 Task: Set the match case to "blue tick" while creating a New Invoice.
Action: Mouse moved to (167, 22)
Screenshot: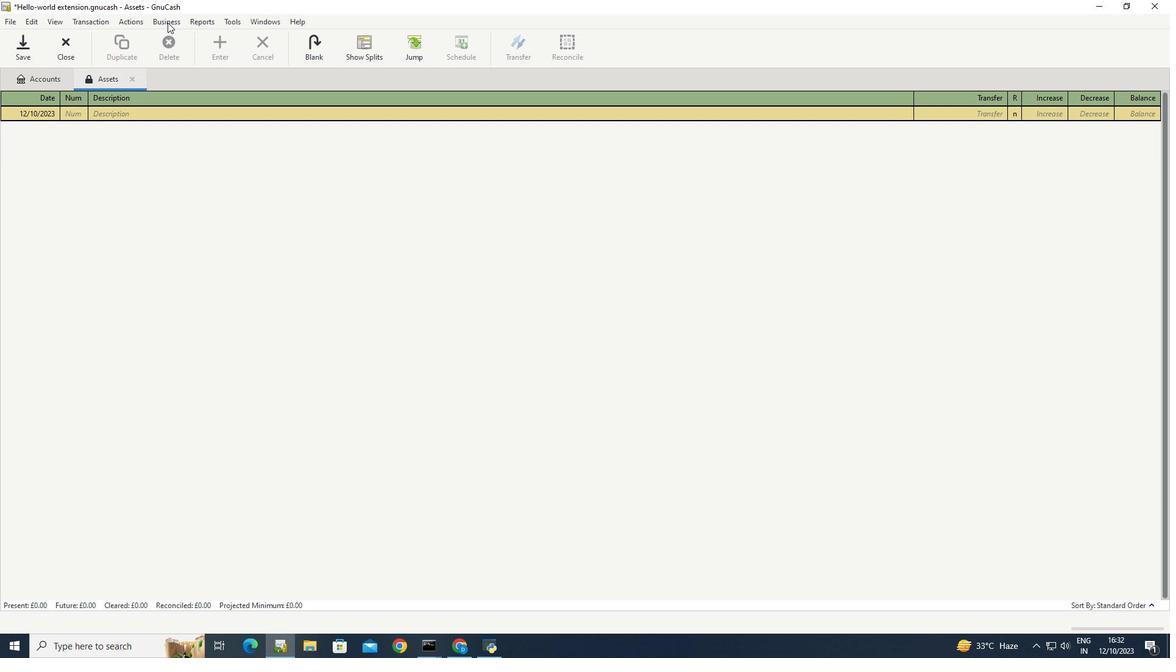 
Action: Mouse pressed left at (167, 22)
Screenshot: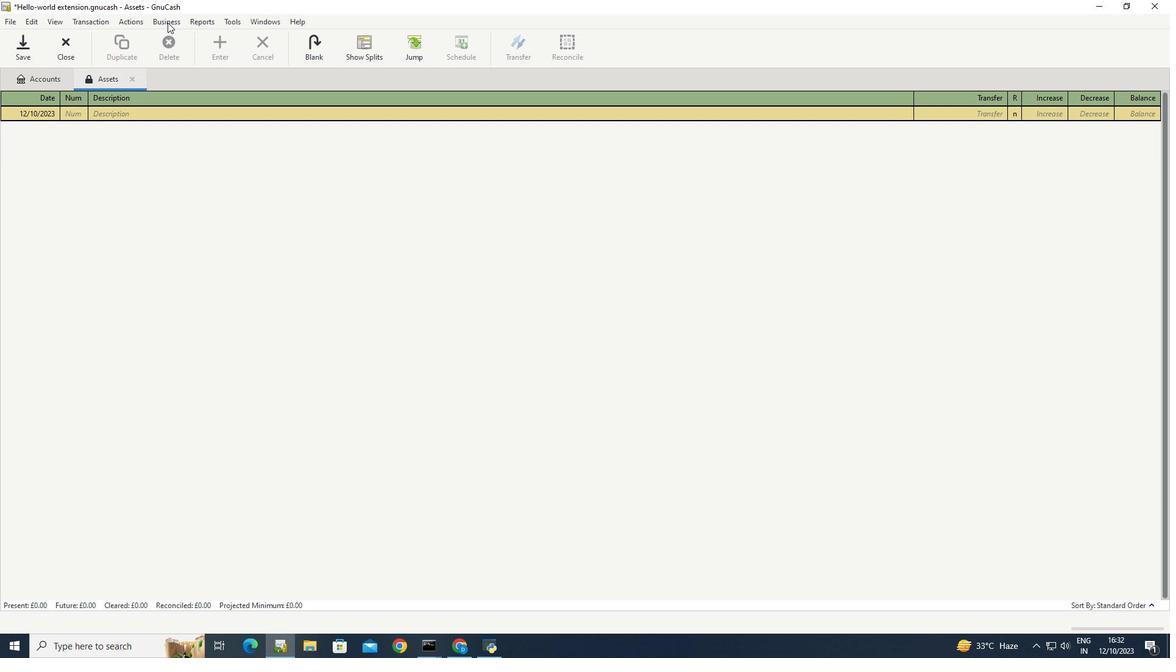 
Action: Mouse moved to (305, 82)
Screenshot: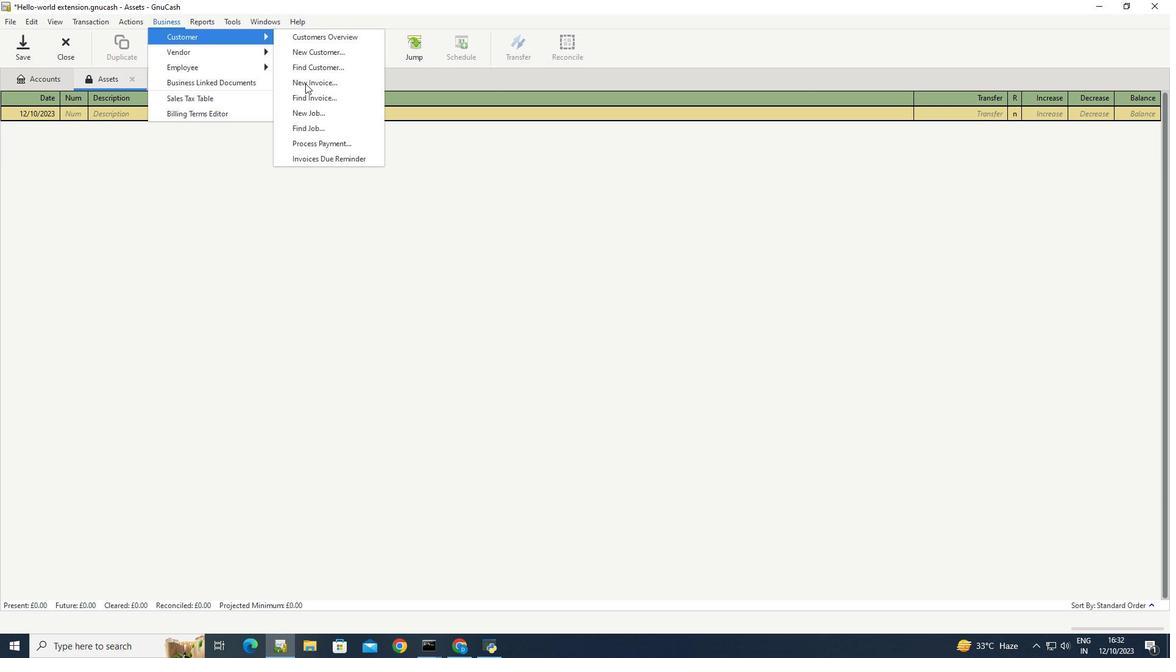 
Action: Mouse pressed left at (305, 82)
Screenshot: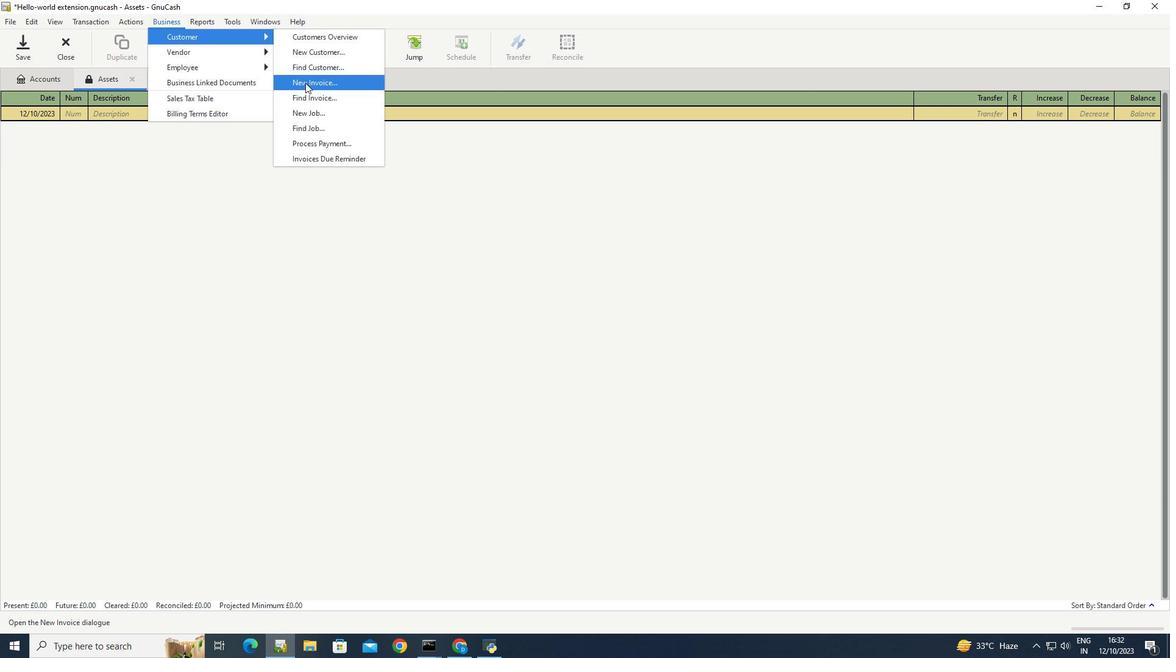 
Action: Mouse moved to (663, 321)
Screenshot: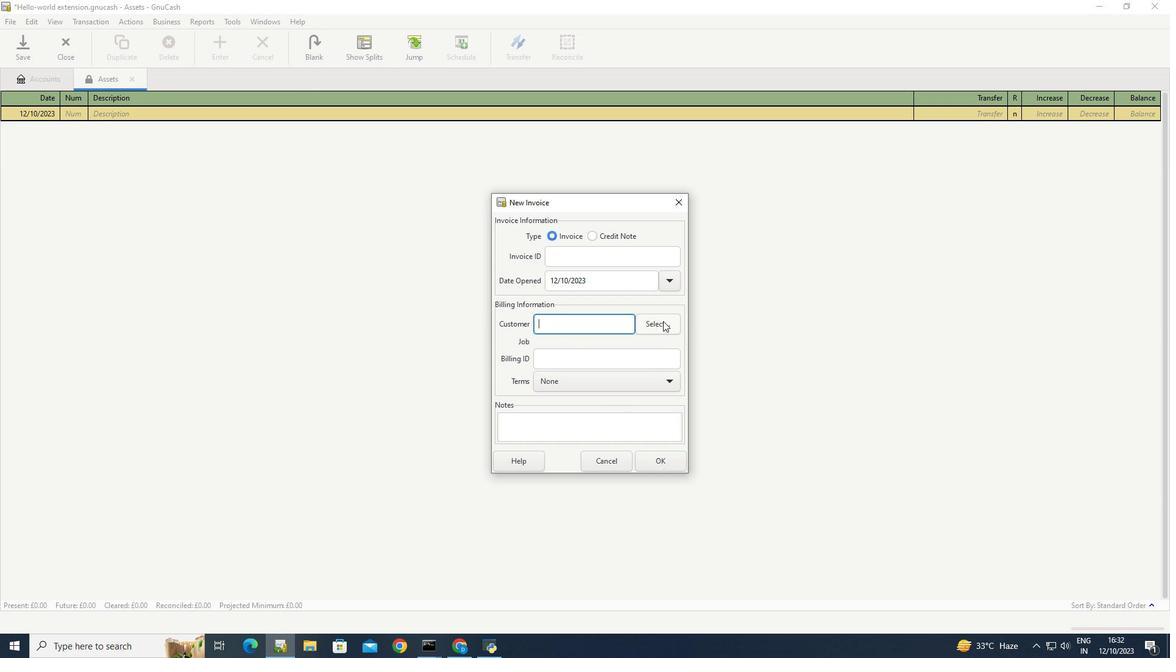
Action: Mouse pressed left at (663, 321)
Screenshot: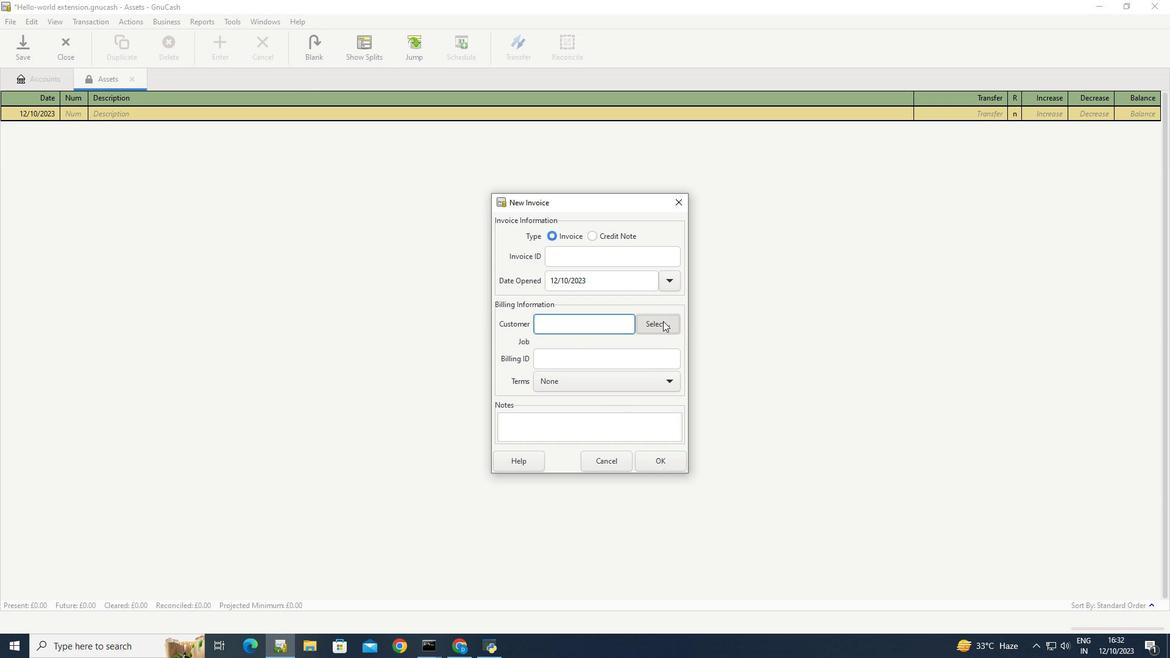 
Action: Mouse moved to (685, 287)
Screenshot: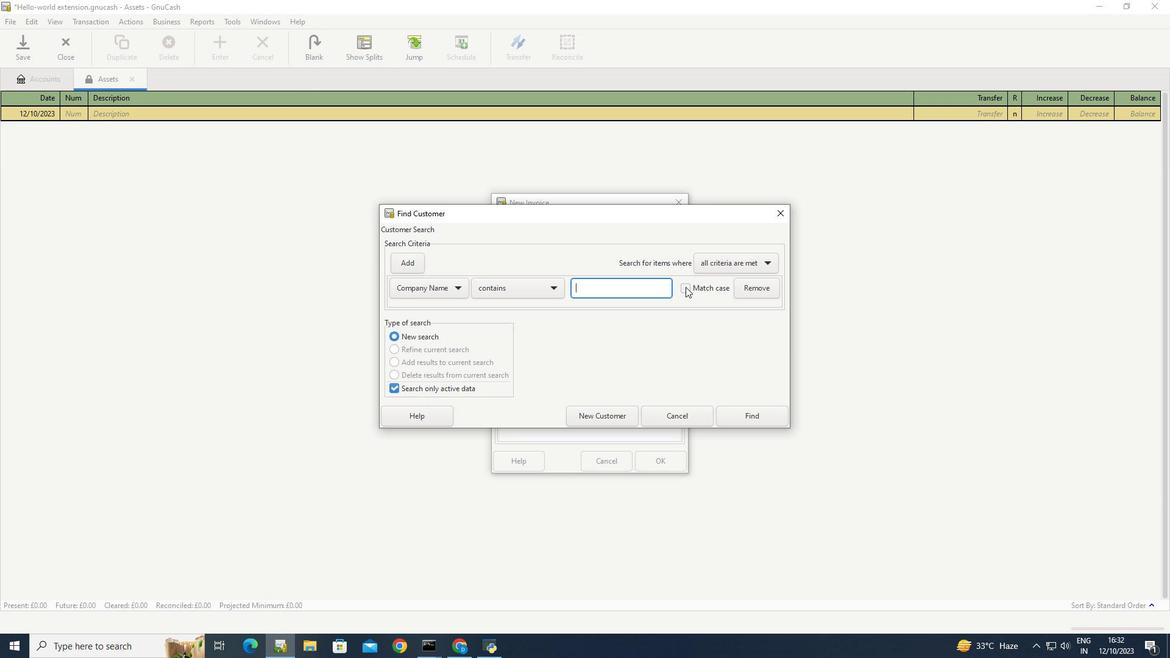 
Action: Mouse pressed left at (685, 287)
Screenshot: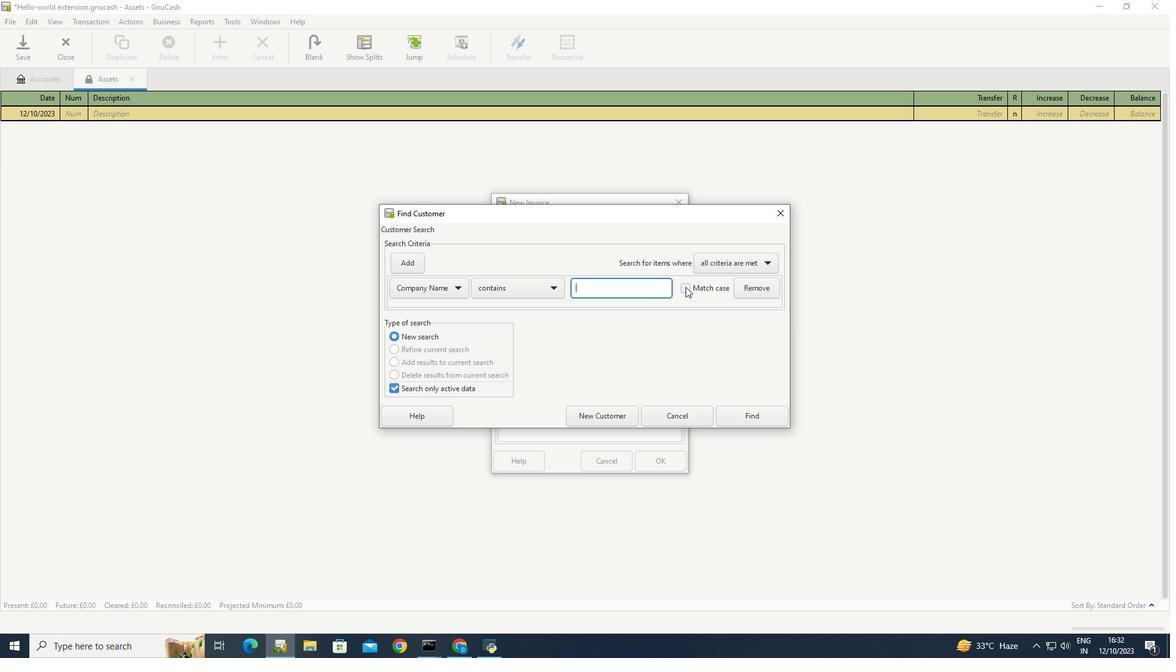 
Action: Mouse moved to (683, 327)
Screenshot: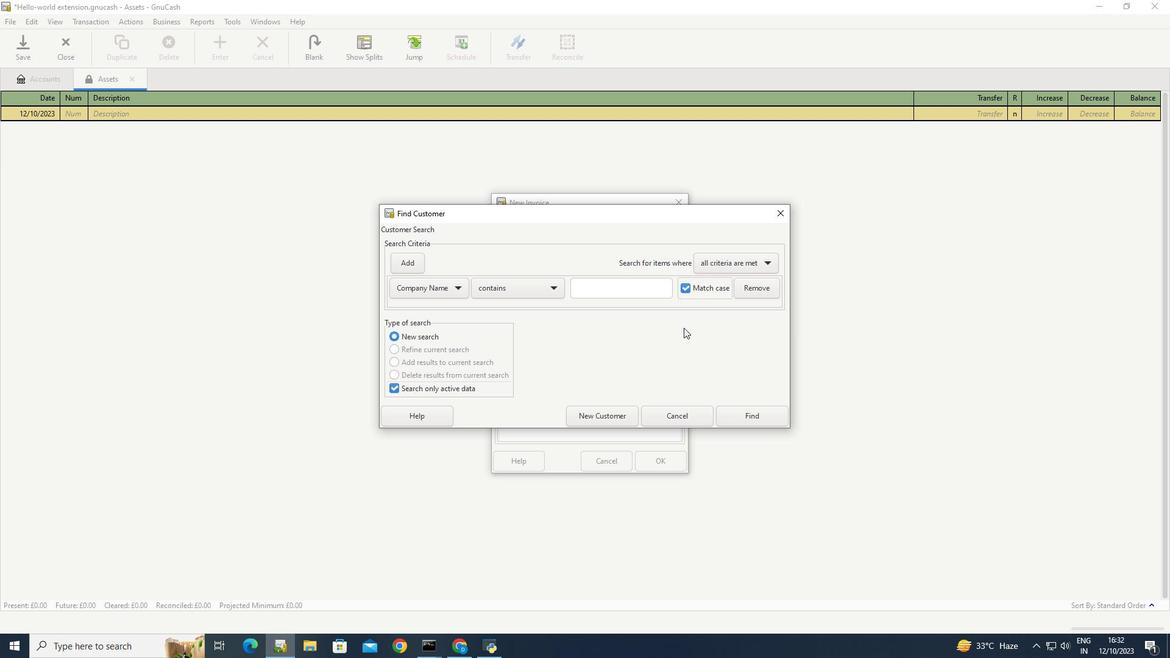 
Action: Mouse pressed left at (683, 327)
Screenshot: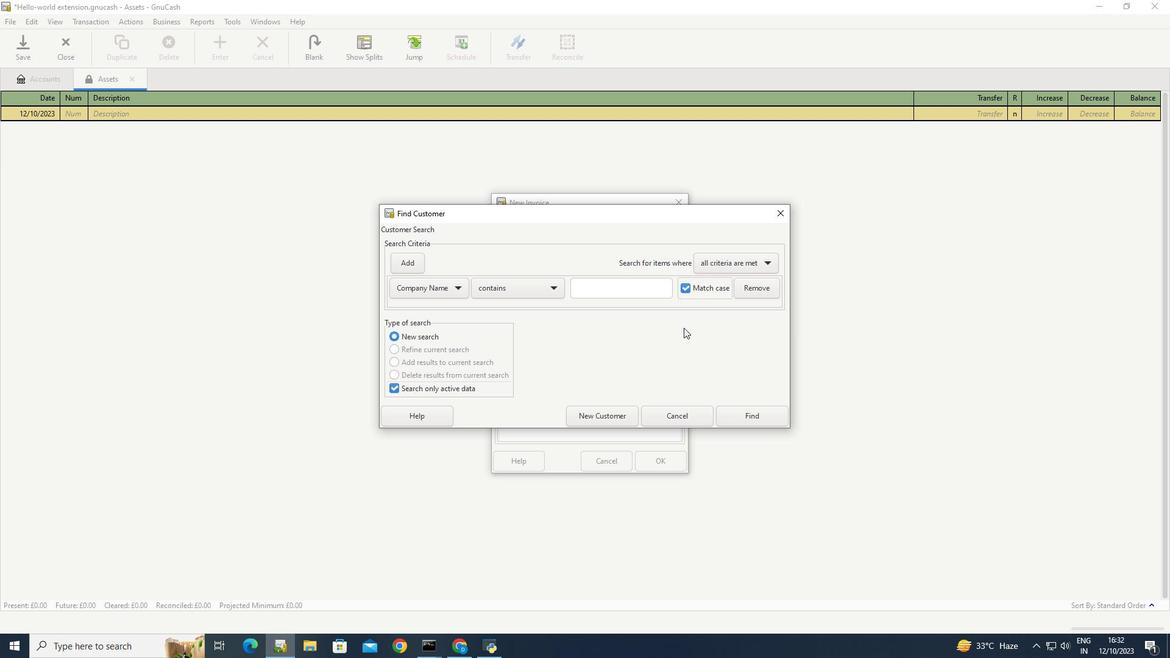 
